 Task: Assign the item to "me".
Action: Mouse pressed left at (752, 214)
Screenshot: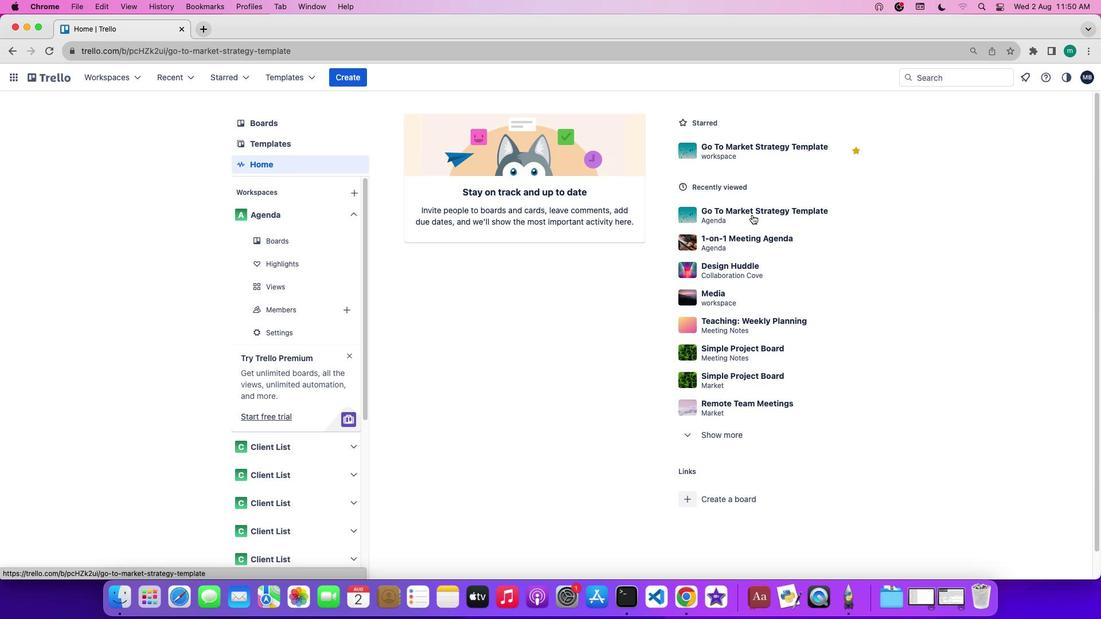 
Action: Mouse moved to (954, 261)
Screenshot: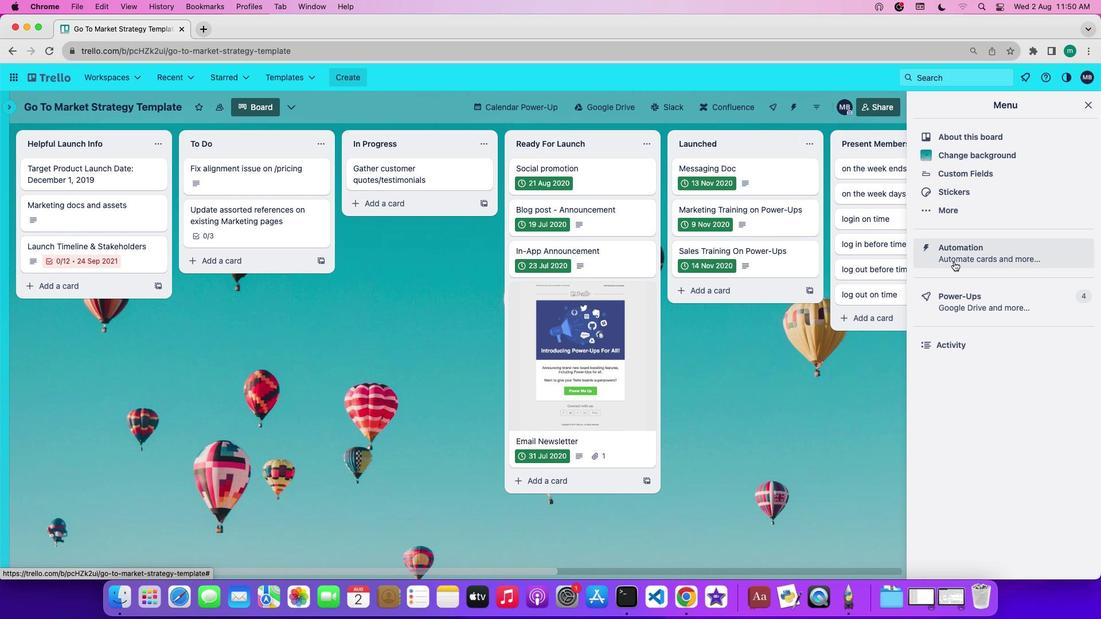 
Action: Mouse pressed left at (954, 261)
Screenshot: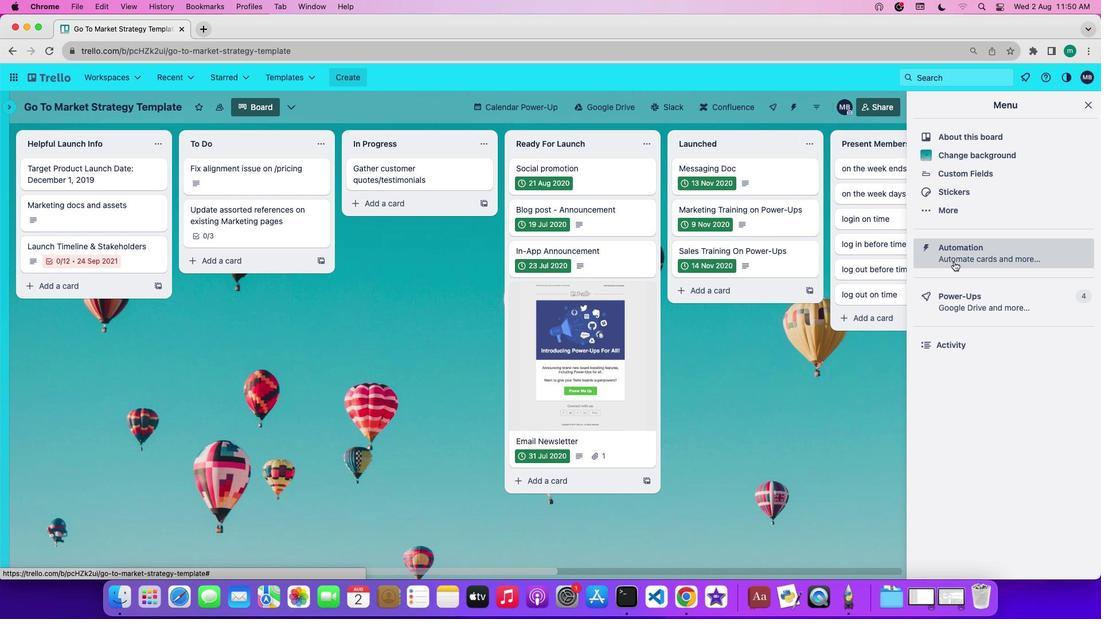 
Action: Mouse moved to (48, 294)
Screenshot: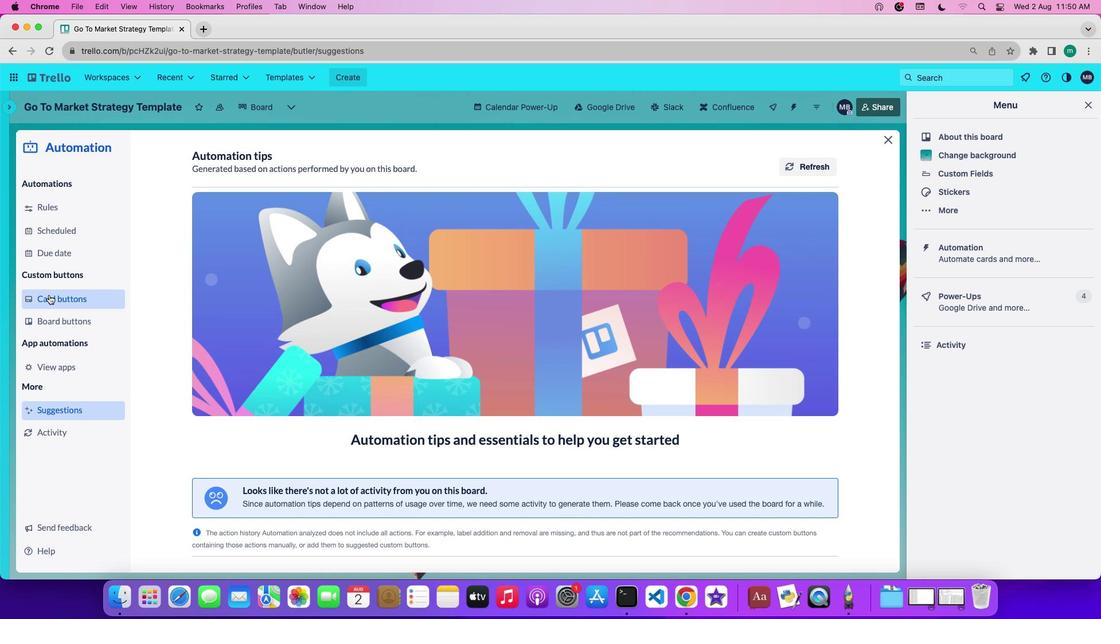 
Action: Mouse pressed left at (48, 294)
Screenshot: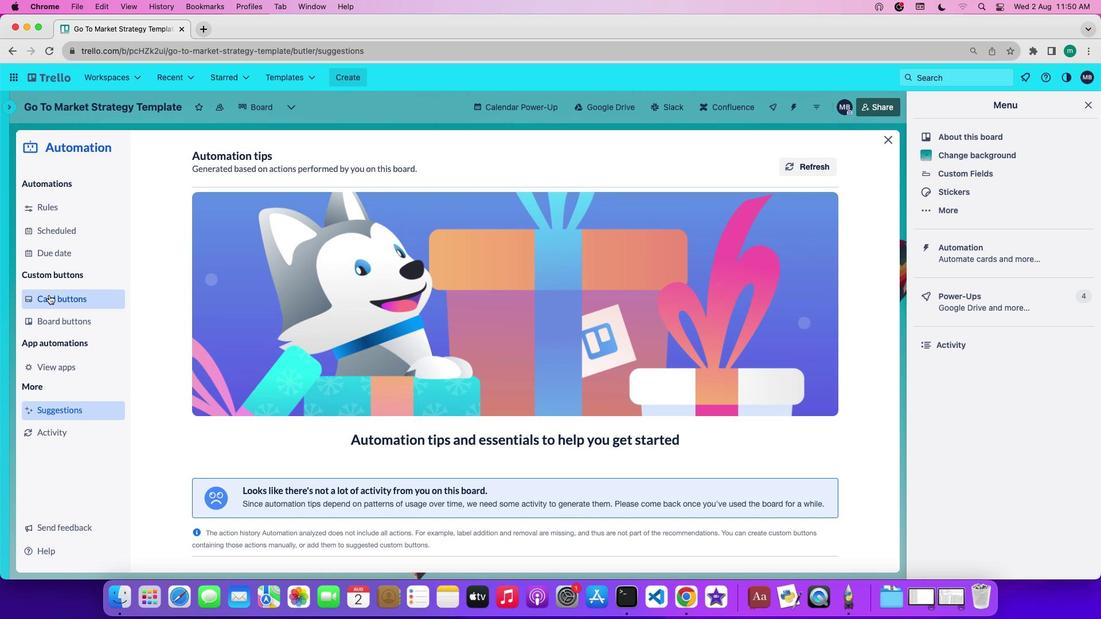 
Action: Mouse moved to (234, 394)
Screenshot: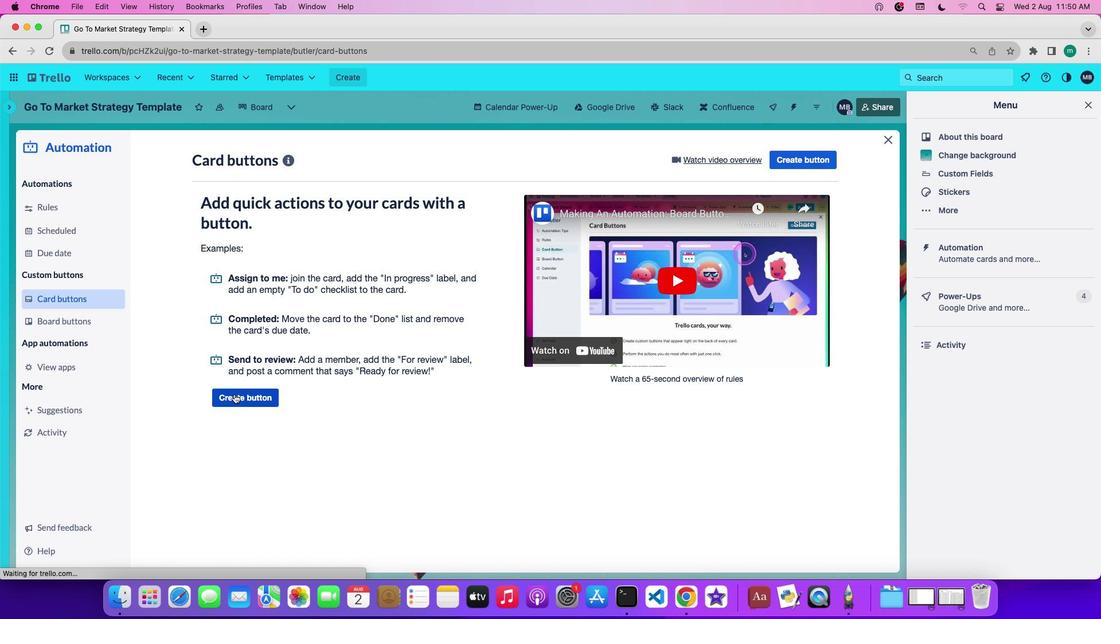 
Action: Mouse pressed left at (234, 394)
Screenshot: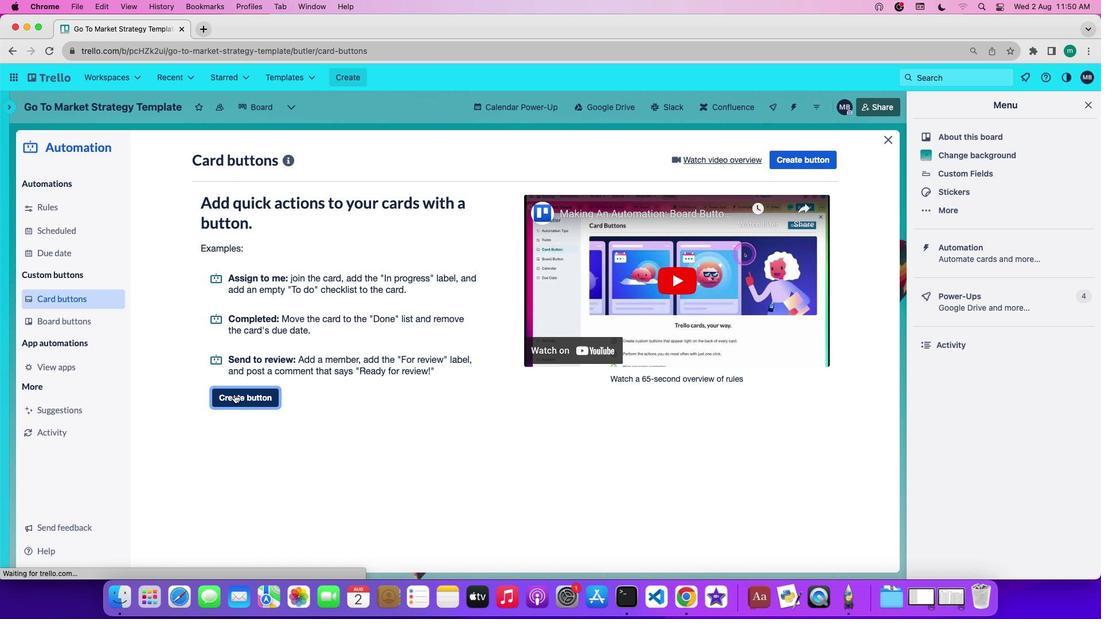 
Action: Mouse moved to (467, 319)
Screenshot: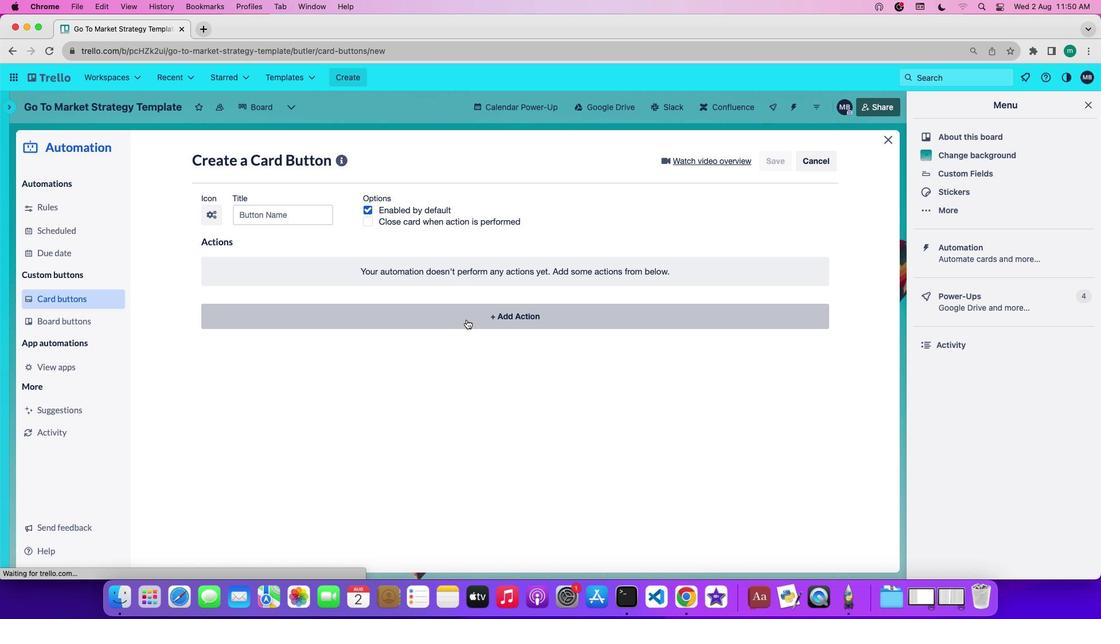 
Action: Mouse pressed left at (467, 319)
Screenshot: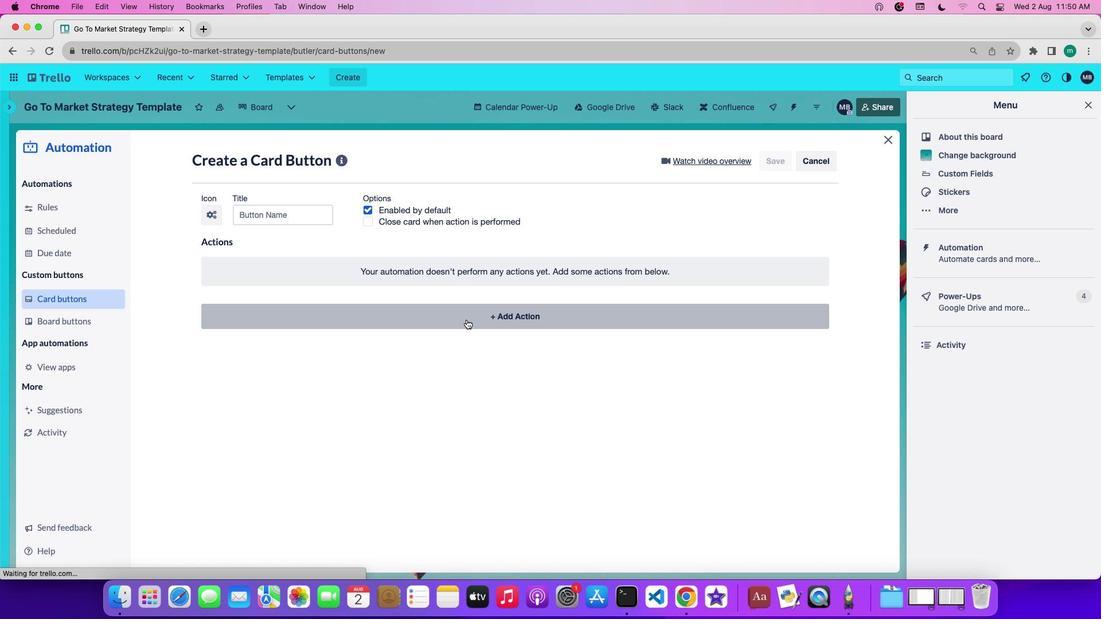 
Action: Mouse moved to (365, 349)
Screenshot: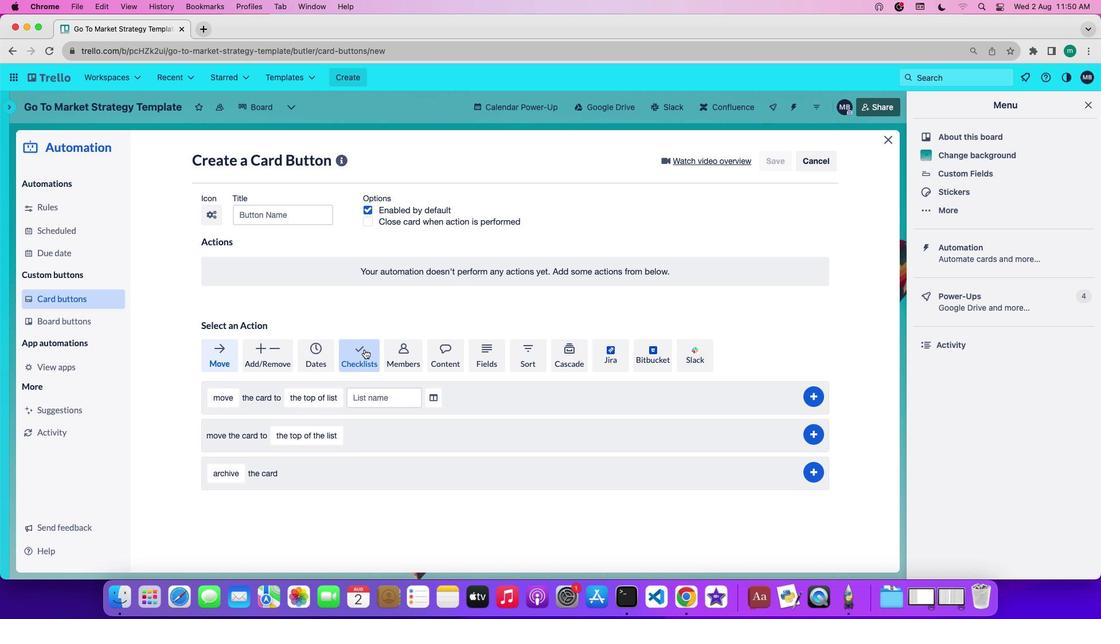 
Action: Mouse pressed left at (365, 349)
Screenshot: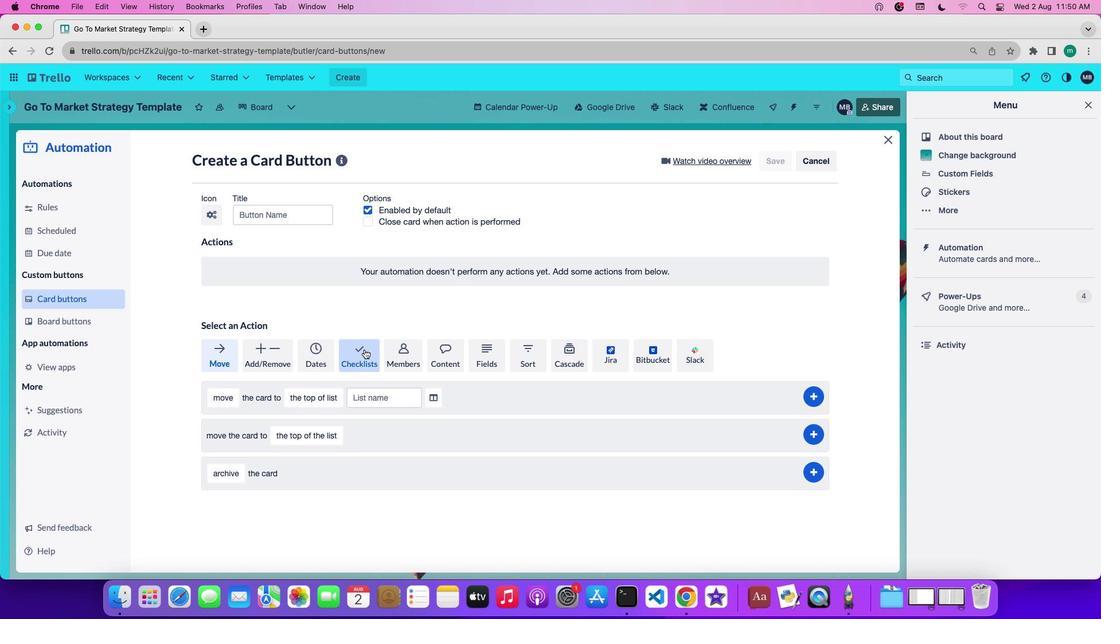
Action: Mouse moved to (366, 448)
Screenshot: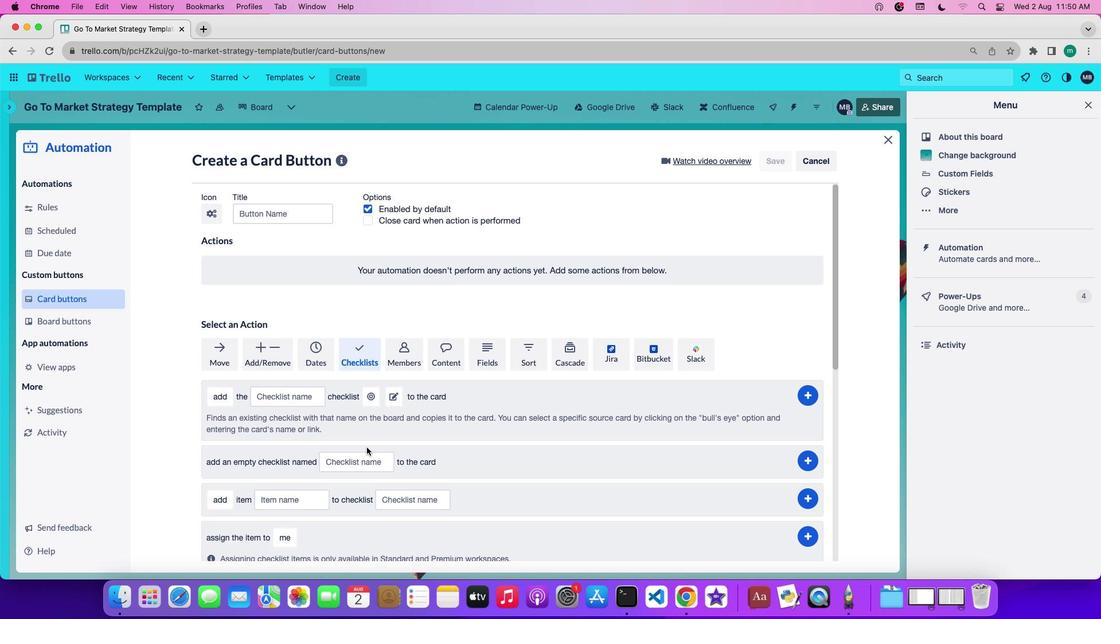 
Action: Mouse scrolled (366, 448) with delta (0, 0)
Screenshot: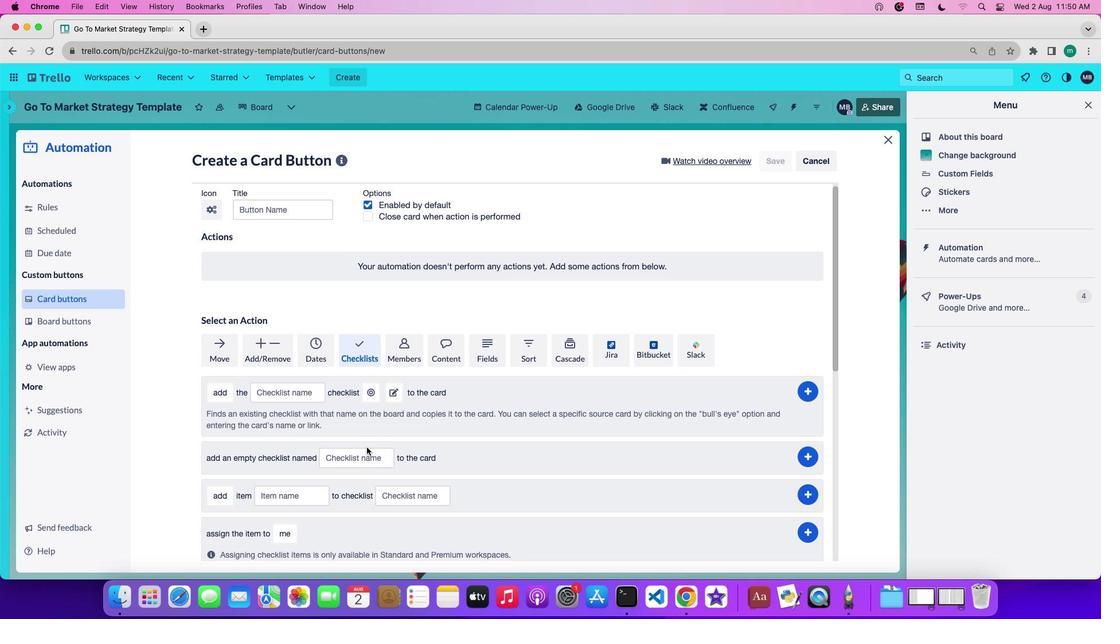 
Action: Mouse scrolled (366, 448) with delta (0, 0)
Screenshot: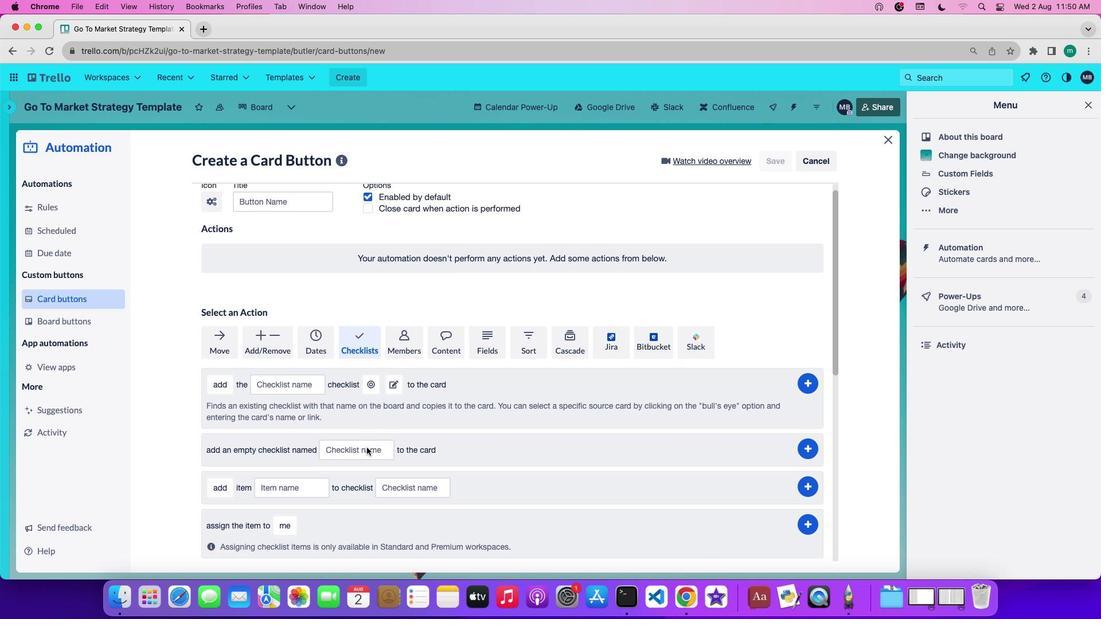 
Action: Mouse scrolled (366, 448) with delta (0, -1)
Screenshot: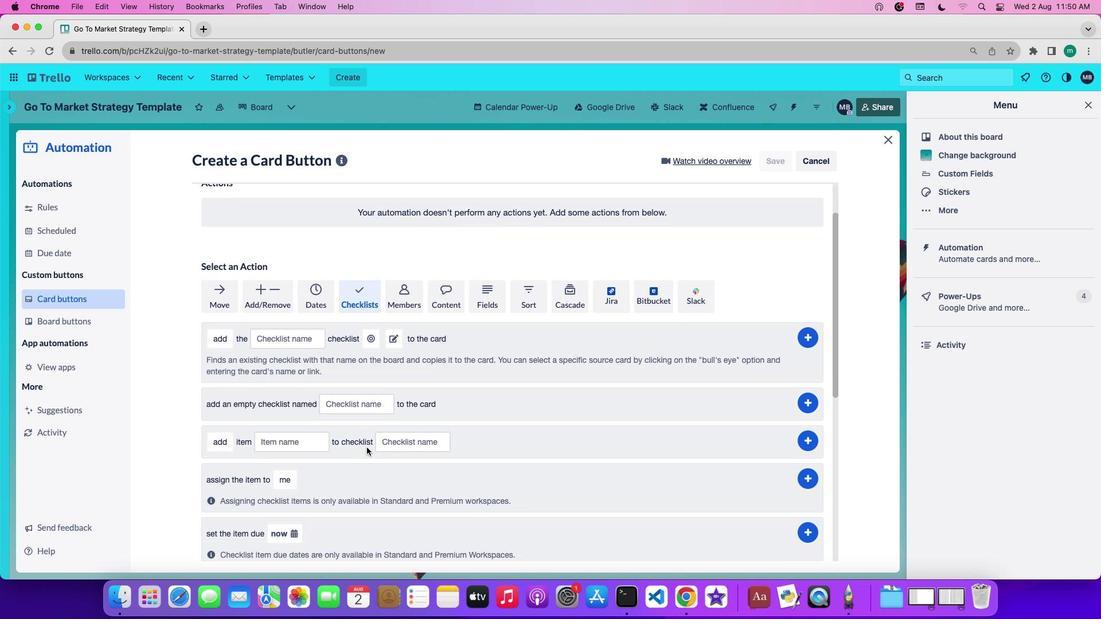 
Action: Mouse moved to (289, 468)
Screenshot: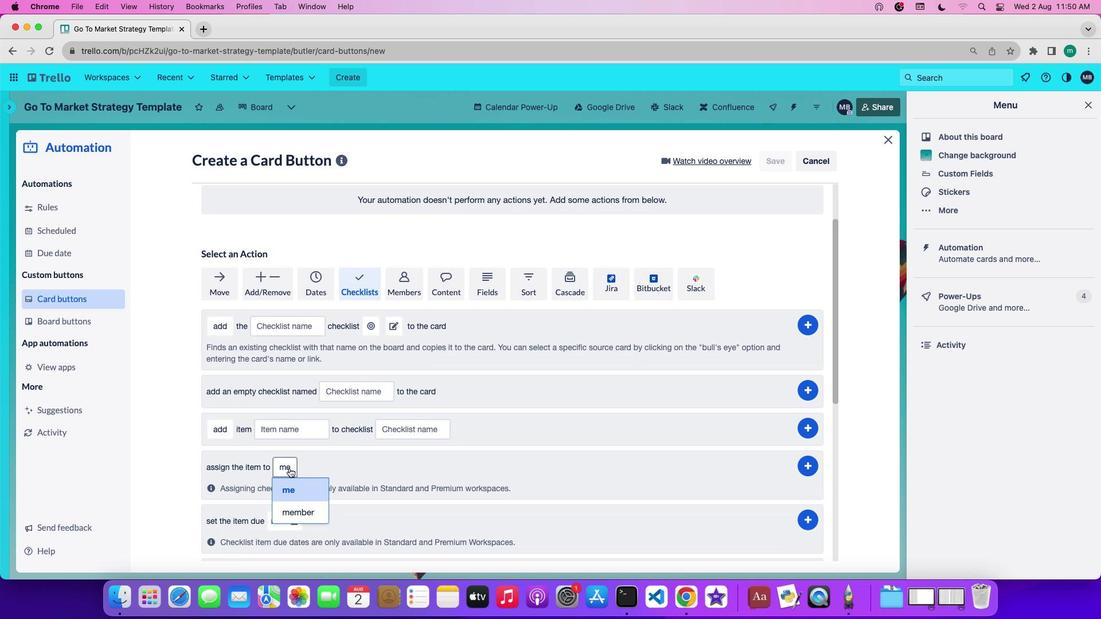 
Action: Mouse pressed left at (289, 468)
Screenshot: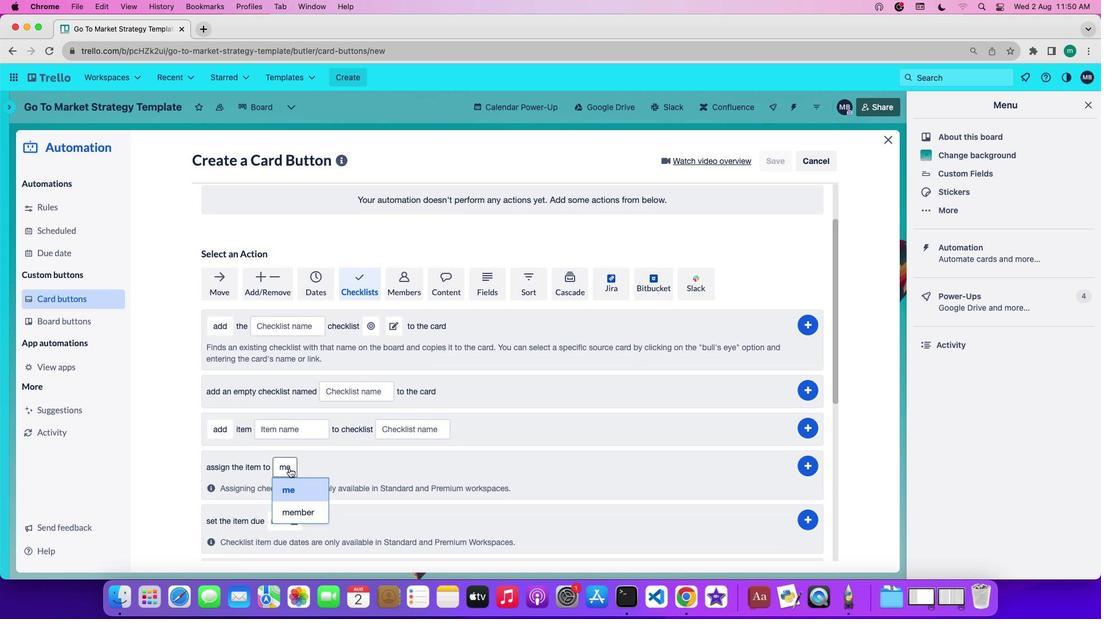 
Action: Mouse moved to (305, 488)
Screenshot: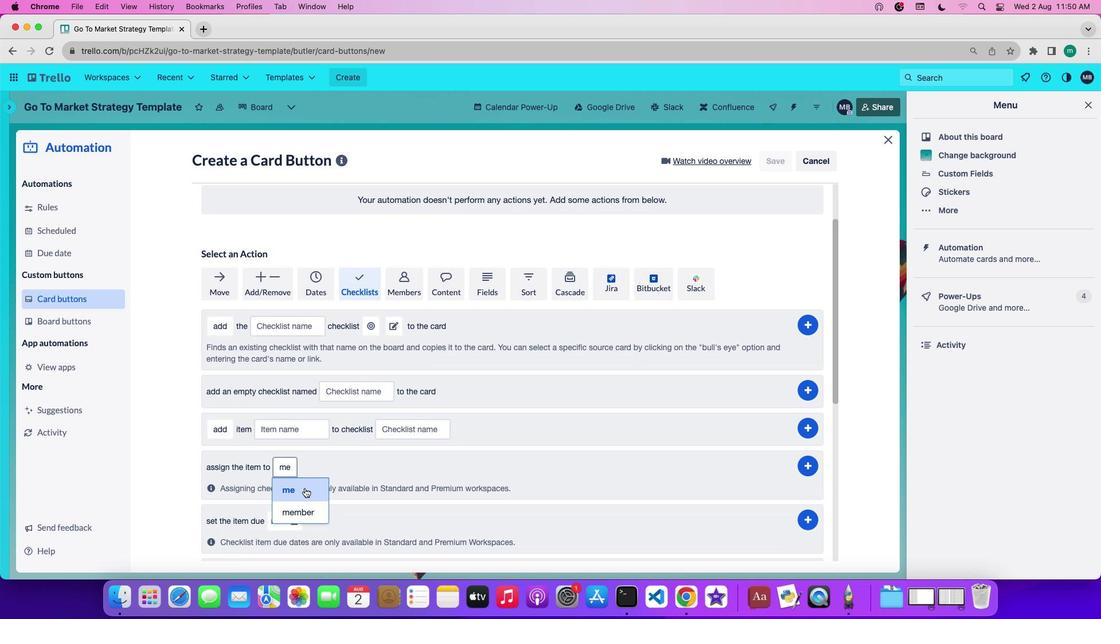 
Action: Mouse pressed left at (305, 488)
Screenshot: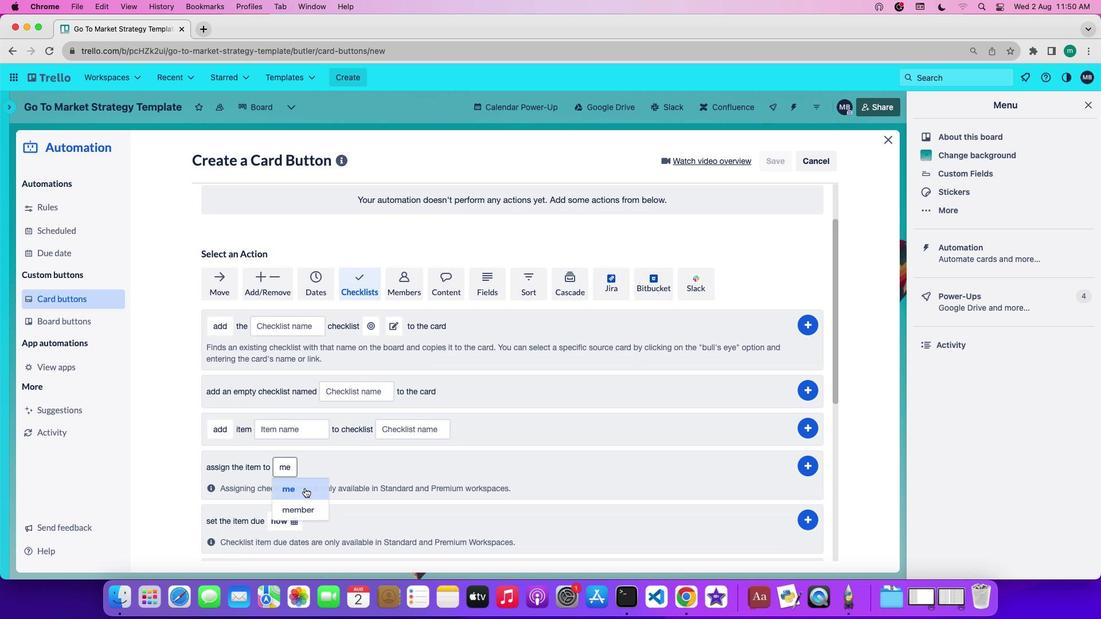 
Action: Mouse moved to (801, 466)
Screenshot: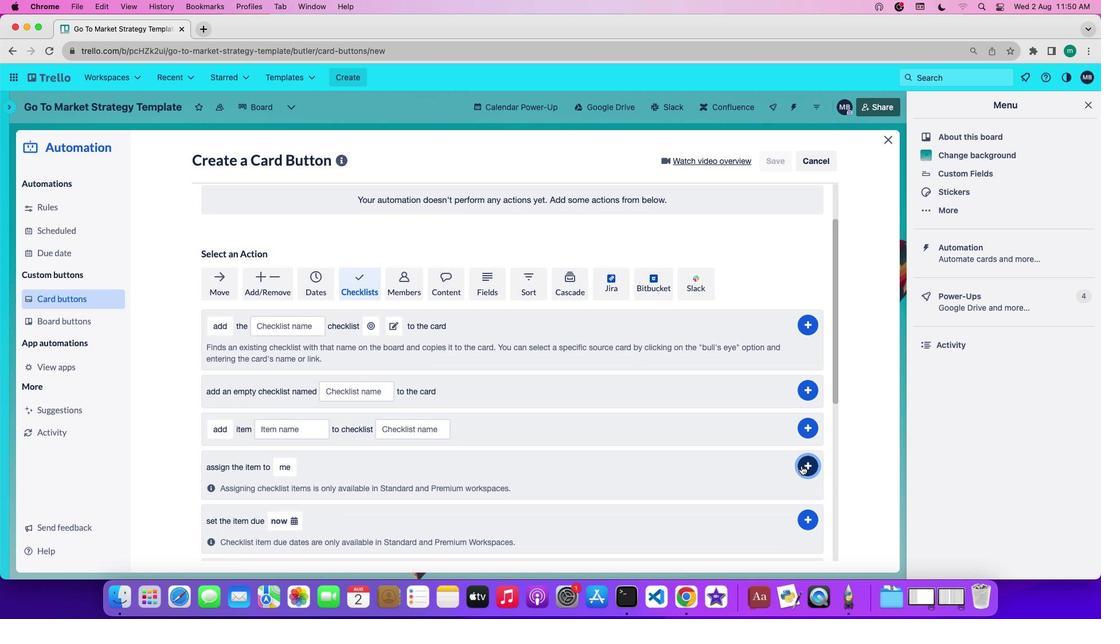 
Action: Mouse pressed left at (801, 466)
Screenshot: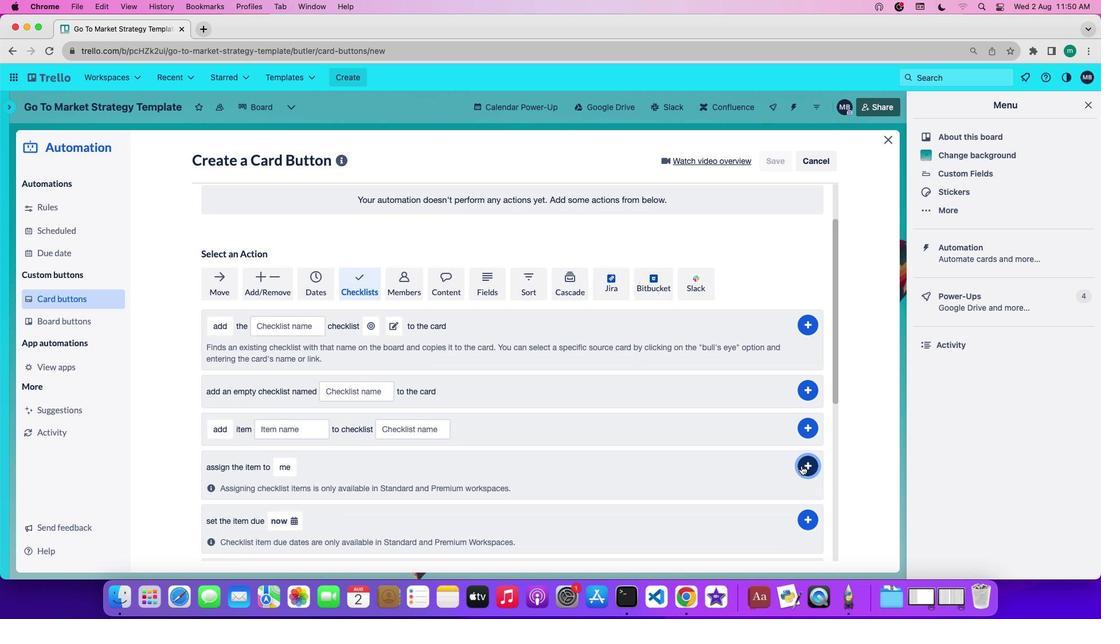 
Action: Mouse moved to (803, 466)
Screenshot: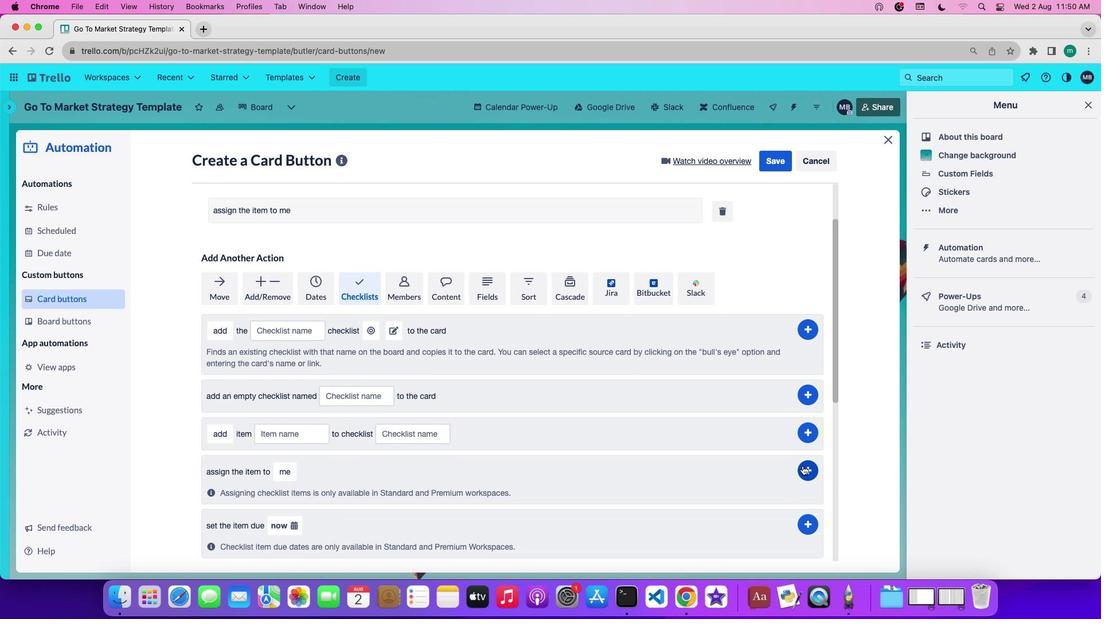 
